 Task: Check the sale-to-list ratio of eat-in area in the last 5 years.
Action: Mouse moved to (770, 185)
Screenshot: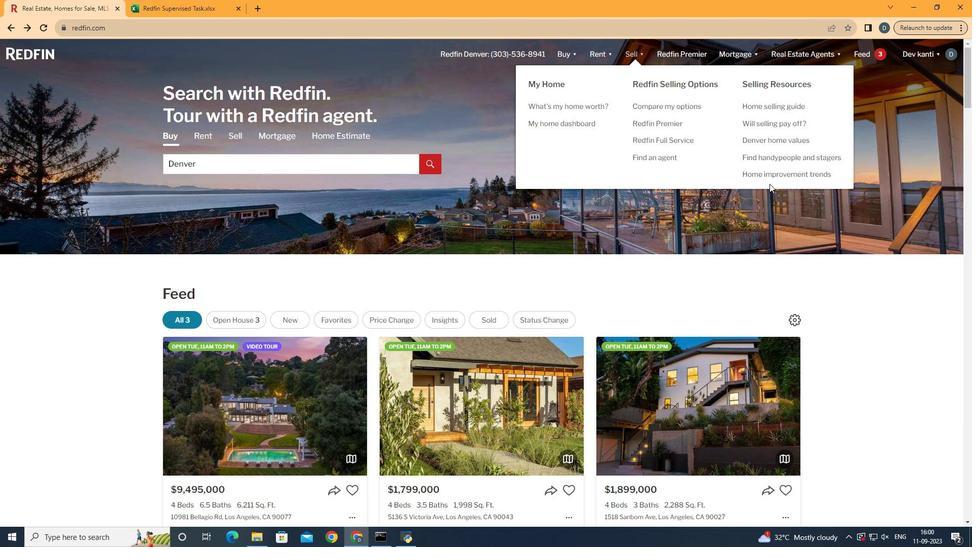 
Action: Mouse pressed left at (770, 185)
Screenshot: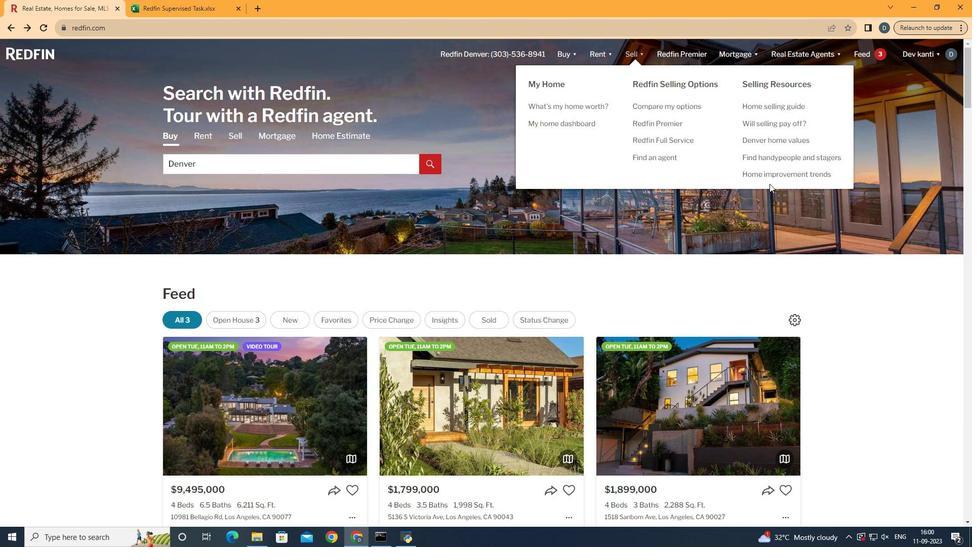 
Action: Mouse moved to (776, 180)
Screenshot: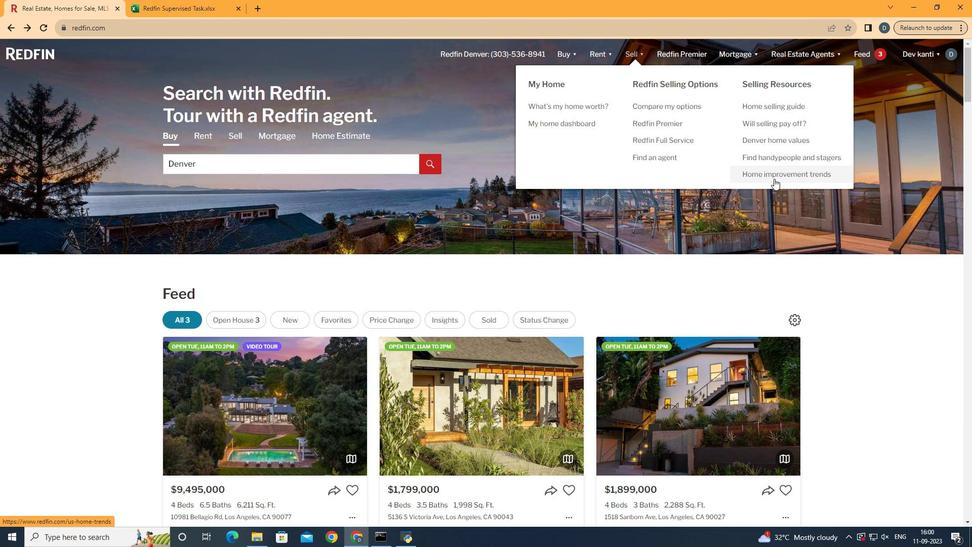 
Action: Mouse pressed left at (776, 180)
Screenshot: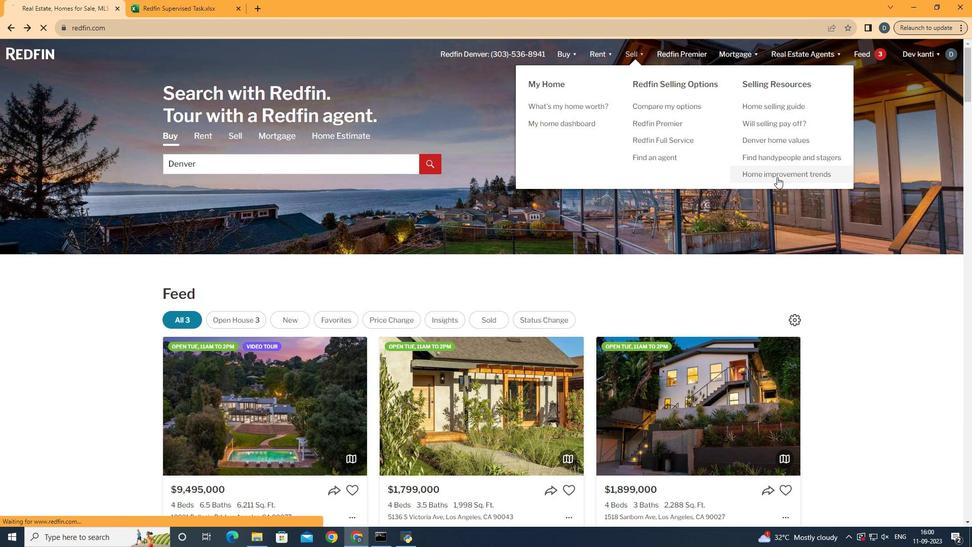 
Action: Mouse moved to (241, 199)
Screenshot: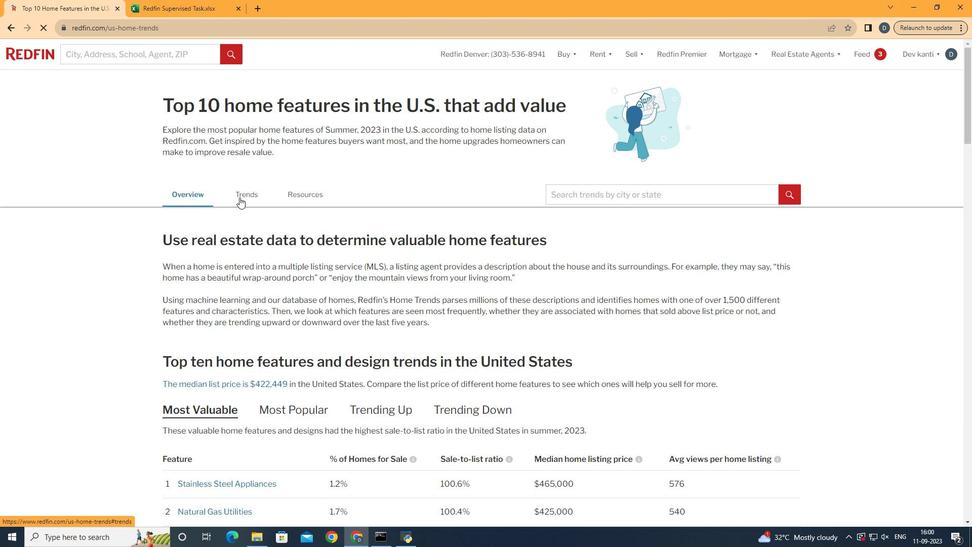 
Action: Mouse pressed left at (241, 199)
Screenshot: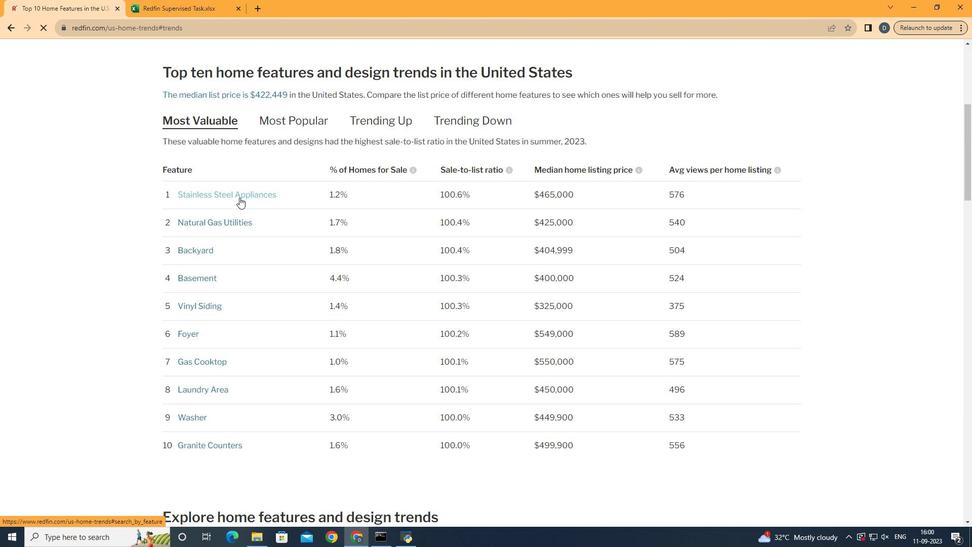 
Action: Mouse moved to (360, 324)
Screenshot: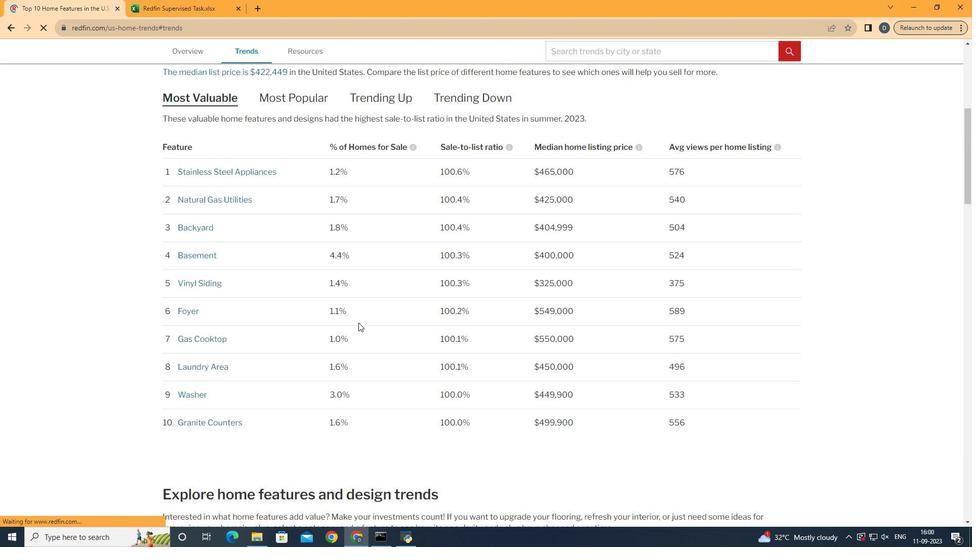 
Action: Mouse scrolled (360, 323) with delta (0, 0)
Screenshot: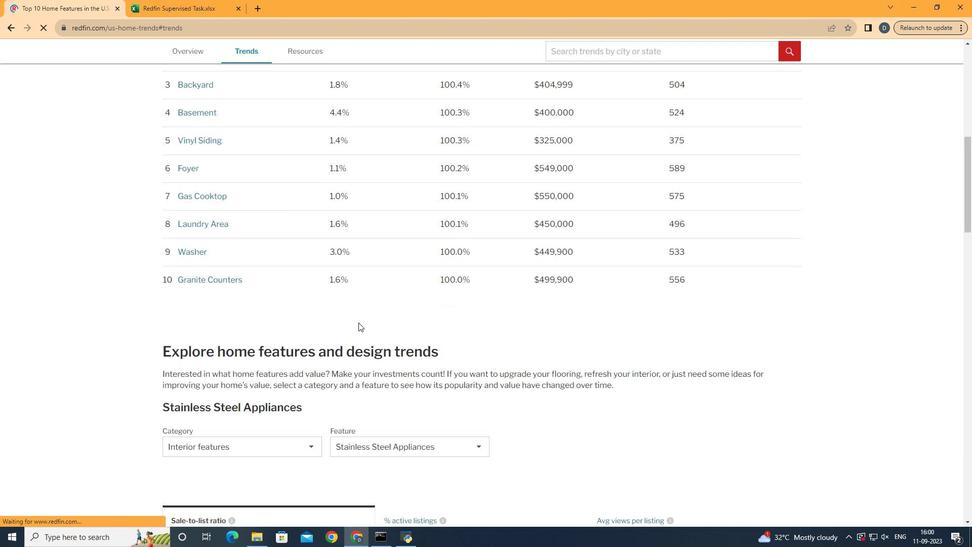 
Action: Mouse scrolled (360, 323) with delta (0, 0)
Screenshot: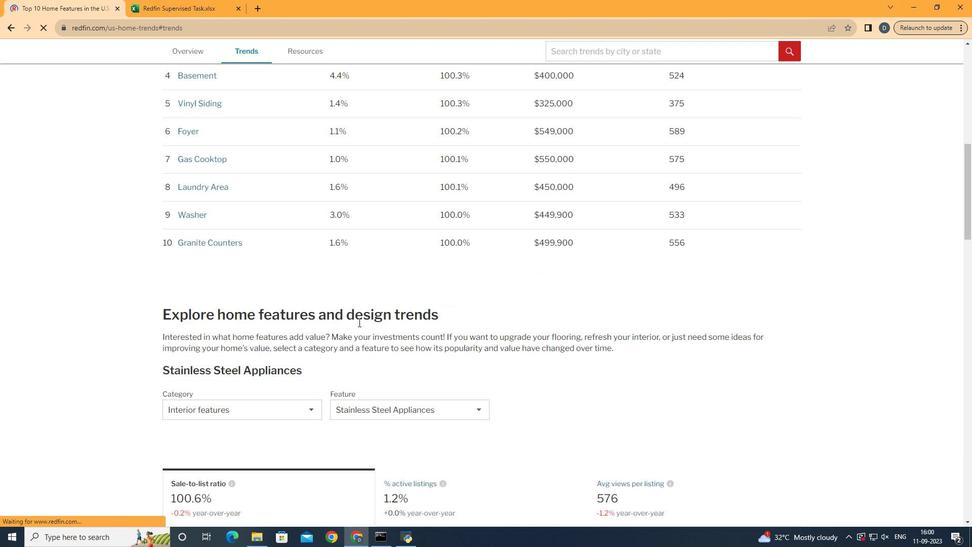 
Action: Mouse scrolled (360, 323) with delta (0, 0)
Screenshot: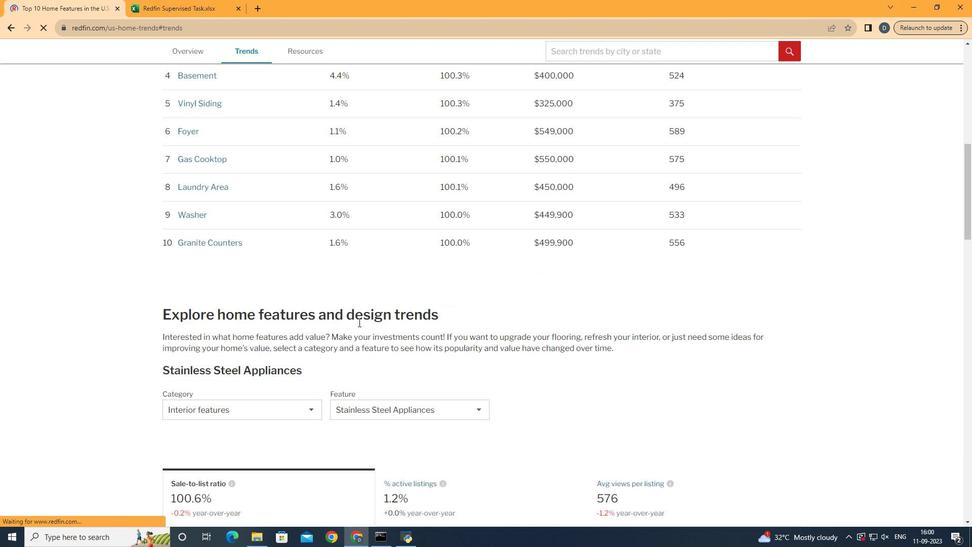 
Action: Mouse scrolled (360, 323) with delta (0, 0)
Screenshot: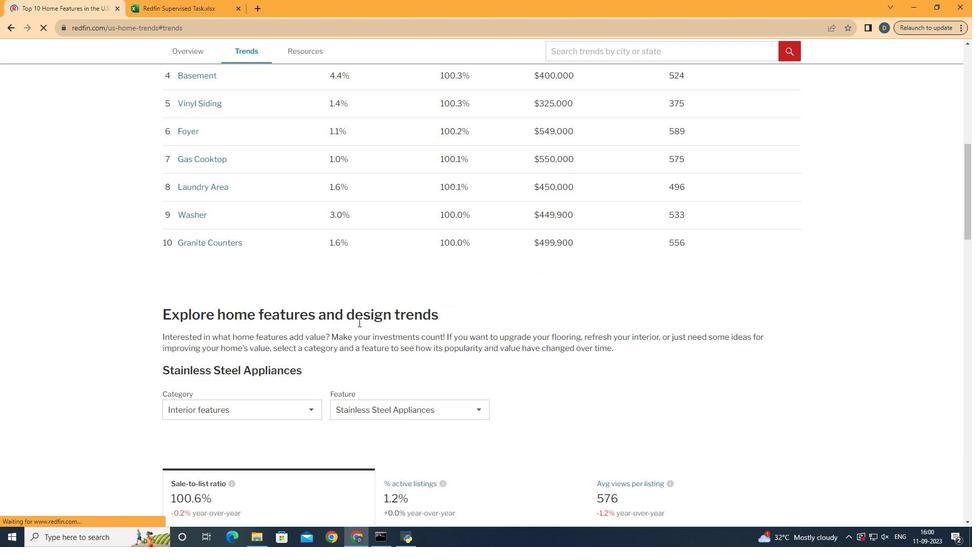 
Action: Mouse scrolled (360, 323) with delta (0, 0)
Screenshot: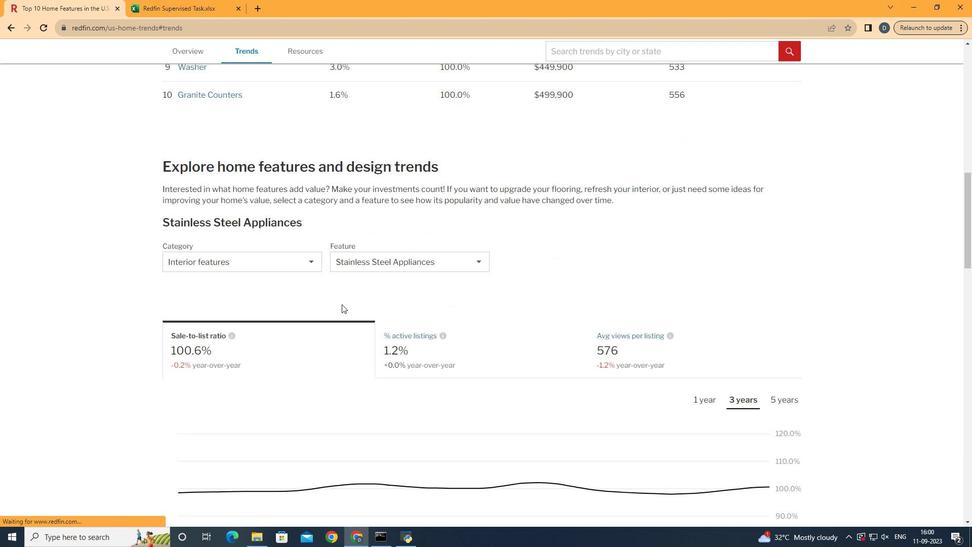 
Action: Mouse scrolled (360, 323) with delta (0, 0)
Screenshot: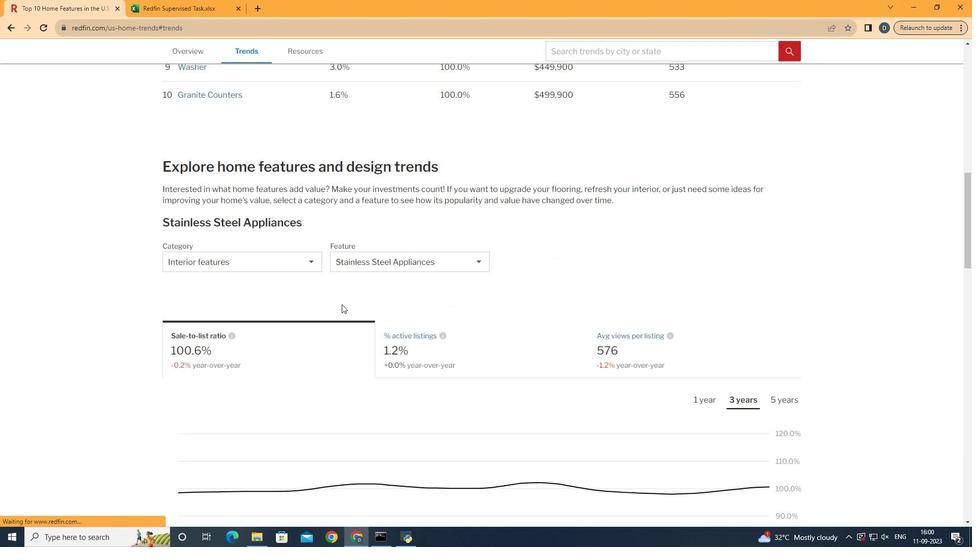 
Action: Mouse scrolled (360, 323) with delta (0, 0)
Screenshot: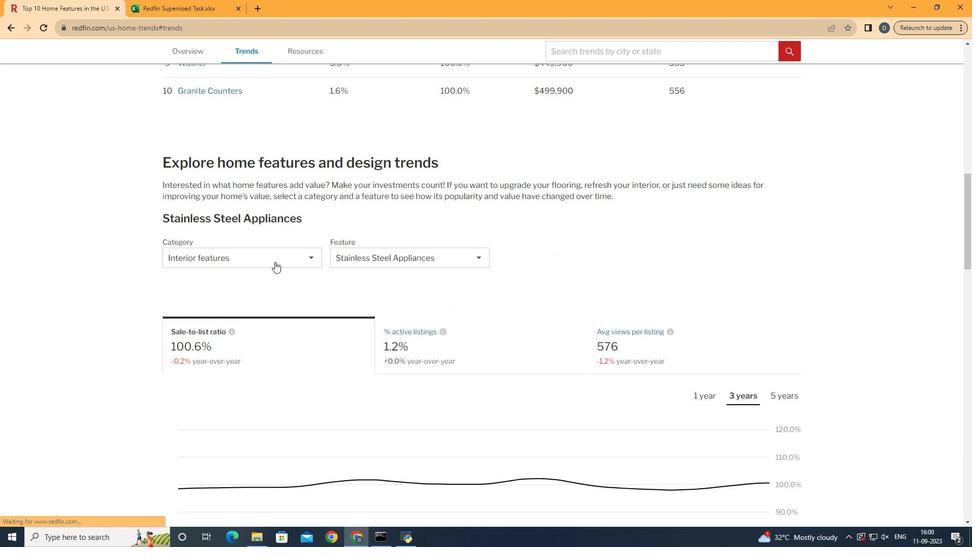 
Action: Mouse moved to (256, 253)
Screenshot: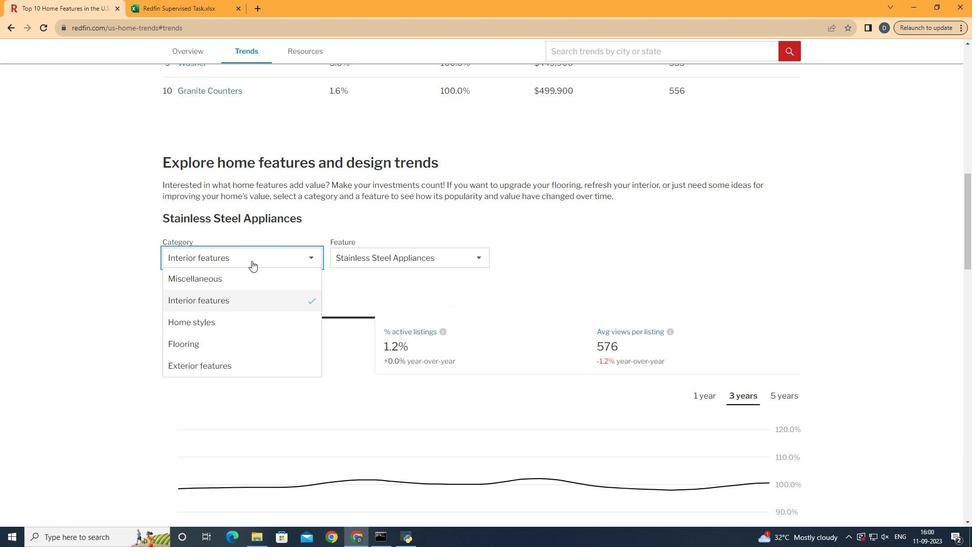 
Action: Mouse pressed left at (256, 253)
Screenshot: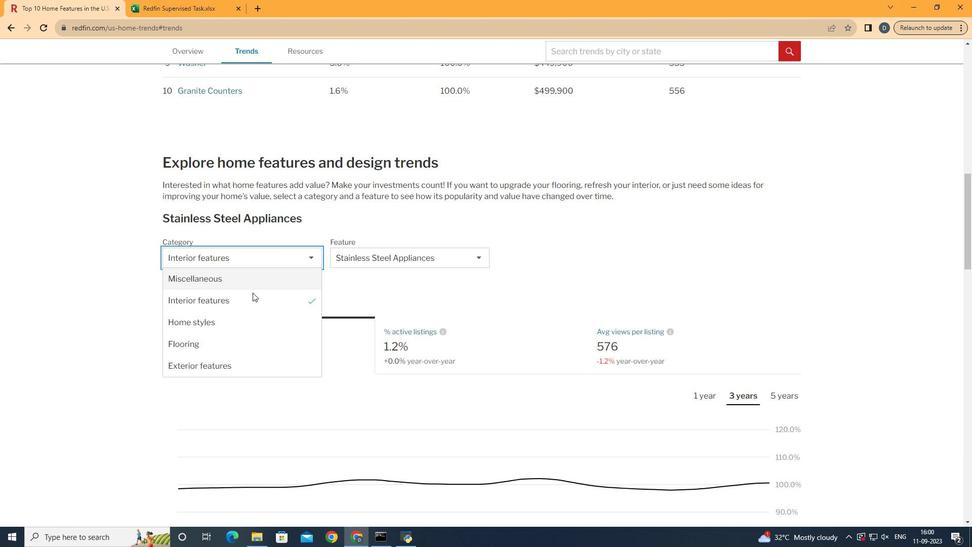
Action: Mouse moved to (255, 300)
Screenshot: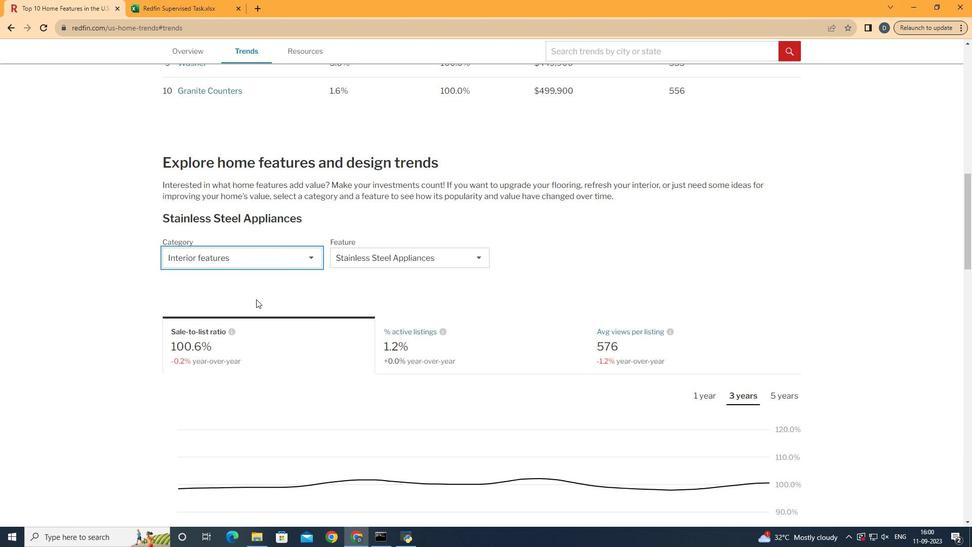 
Action: Mouse pressed left at (255, 300)
Screenshot: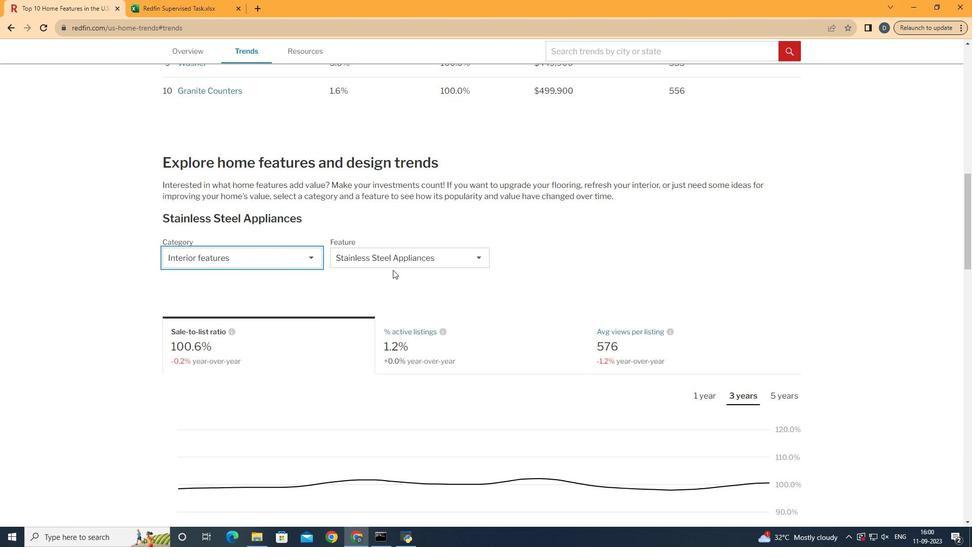 
Action: Mouse moved to (398, 270)
Screenshot: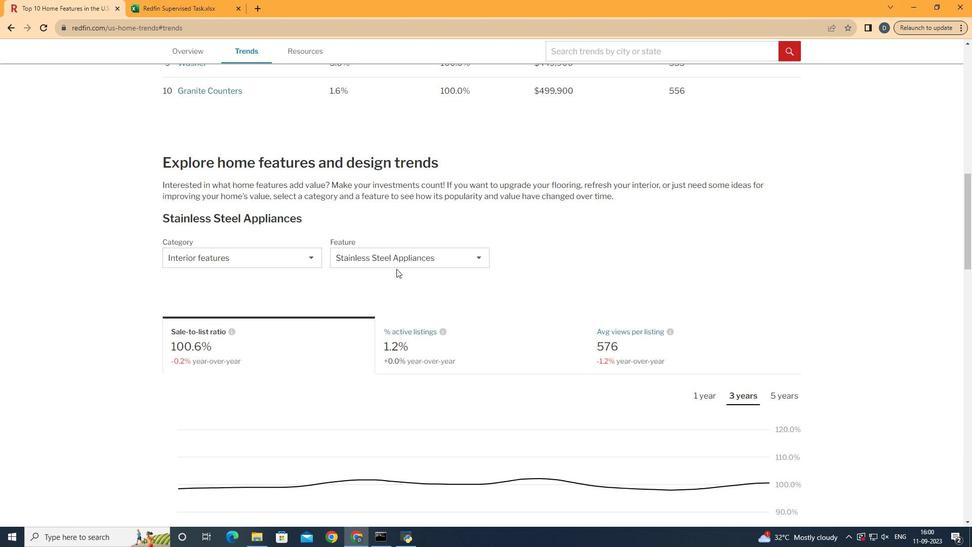 
Action: Mouse pressed left at (398, 270)
Screenshot: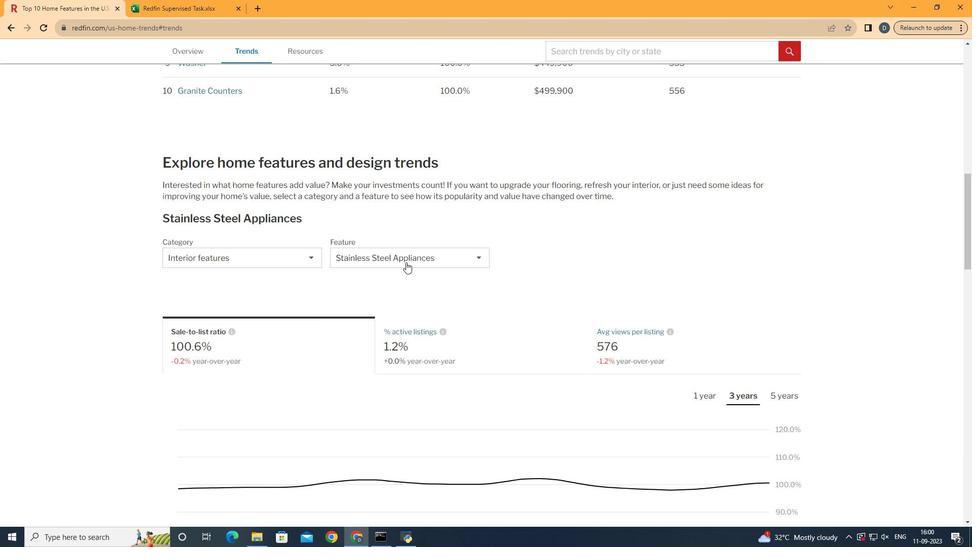 
Action: Mouse moved to (407, 263)
Screenshot: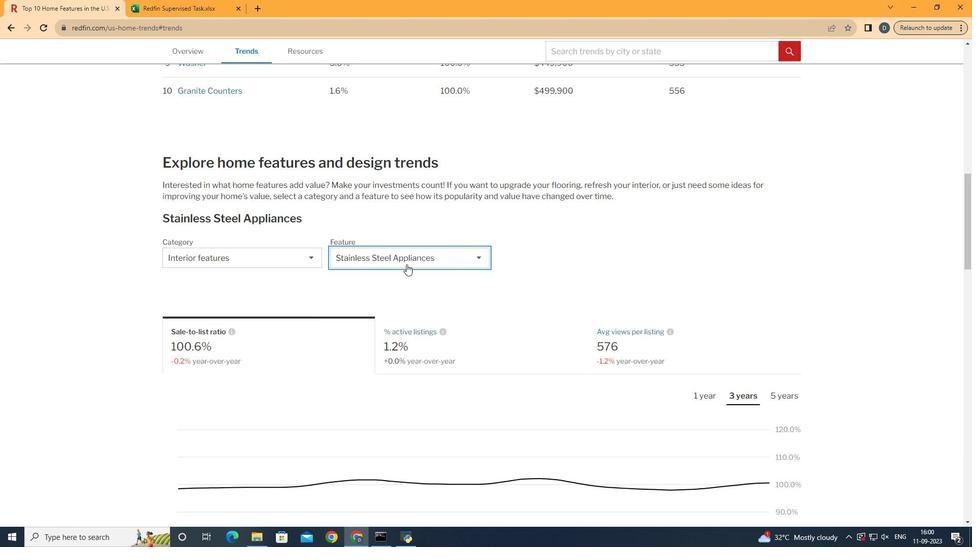 
Action: Mouse pressed left at (407, 263)
Screenshot: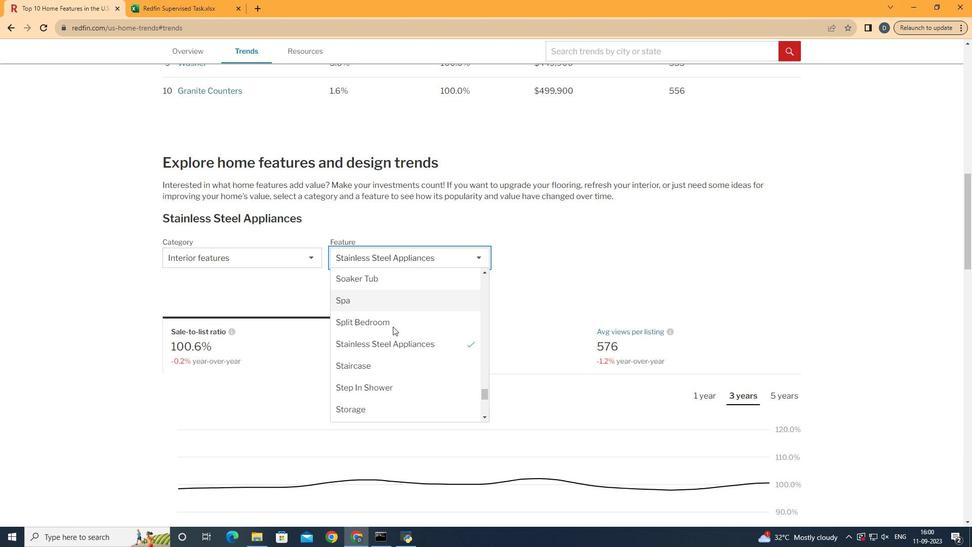 
Action: Mouse moved to (394, 336)
Screenshot: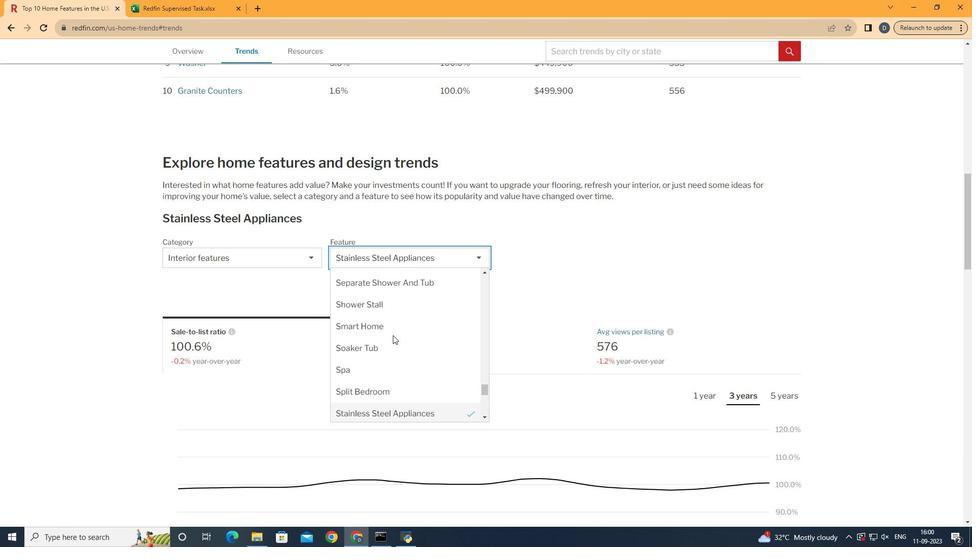 
Action: Mouse scrolled (394, 337) with delta (0, 0)
Screenshot: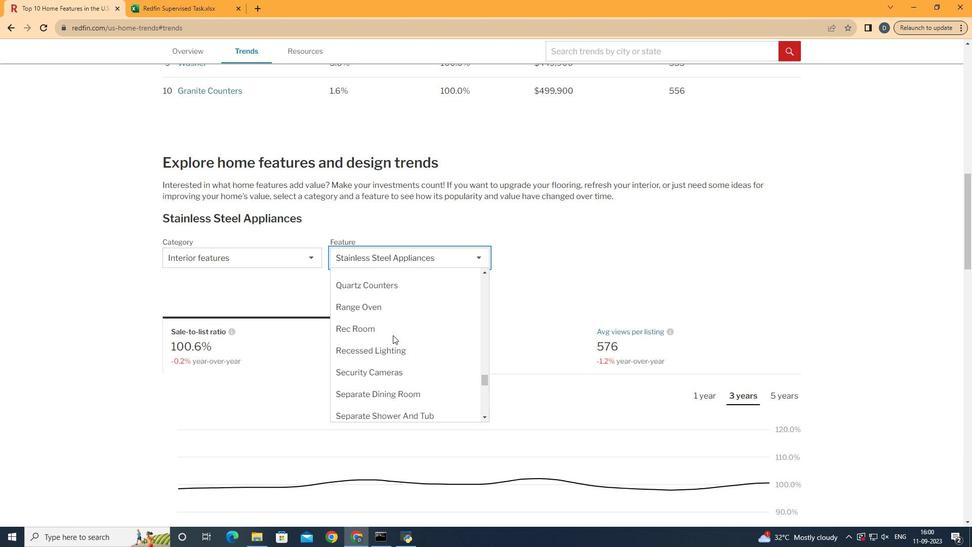 
Action: Mouse scrolled (394, 337) with delta (0, 0)
Screenshot: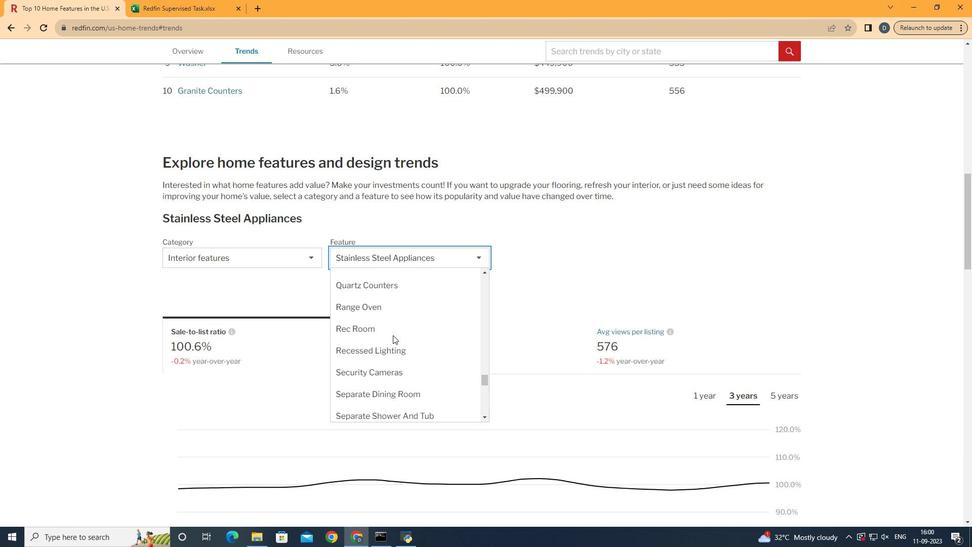 
Action: Mouse scrolled (394, 337) with delta (0, 0)
Screenshot: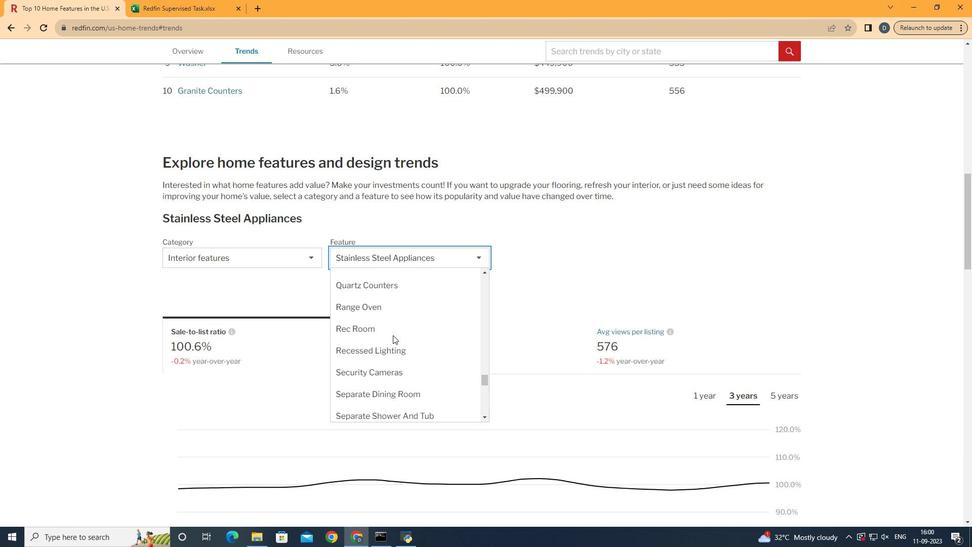 
Action: Mouse scrolled (394, 337) with delta (0, 0)
Screenshot: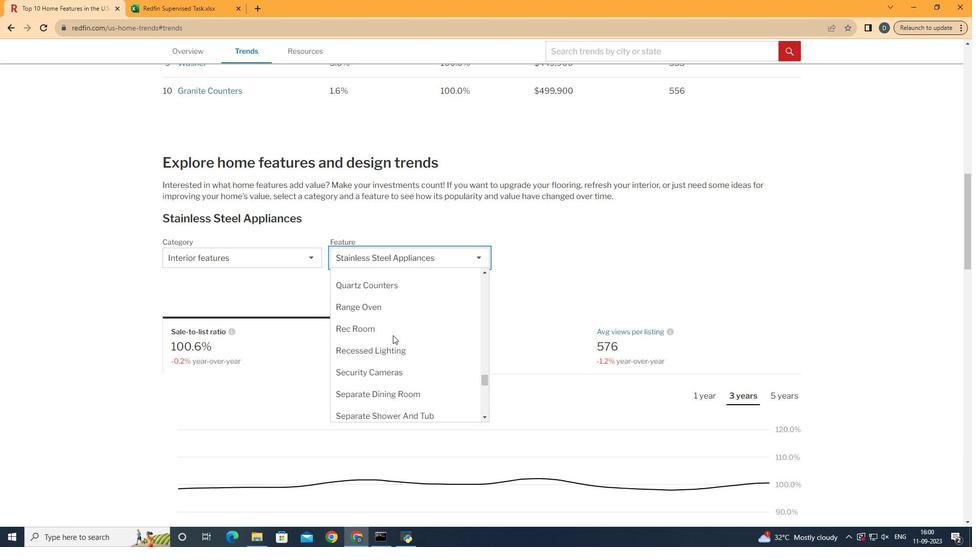 
Action: Mouse scrolled (394, 337) with delta (0, 0)
Screenshot: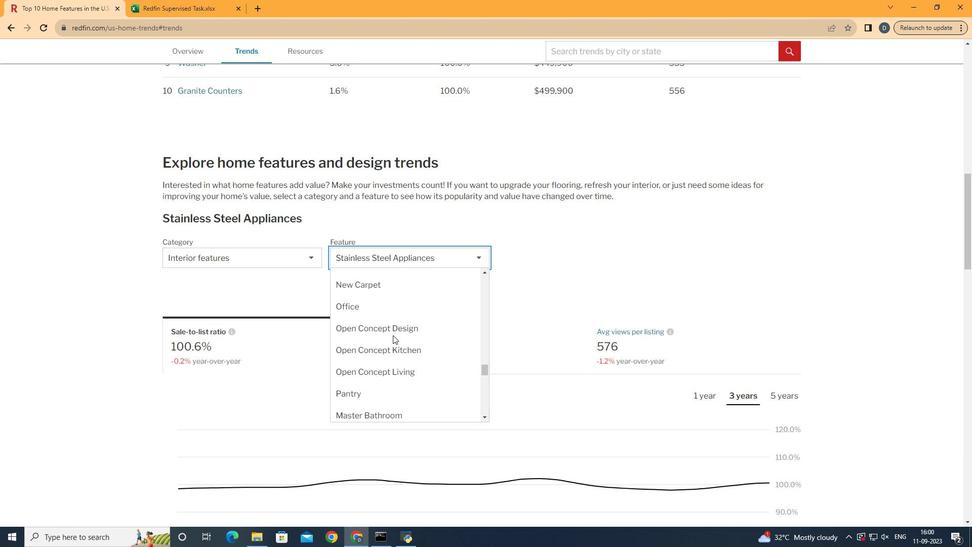 
Action: Mouse scrolled (394, 337) with delta (0, 0)
Screenshot: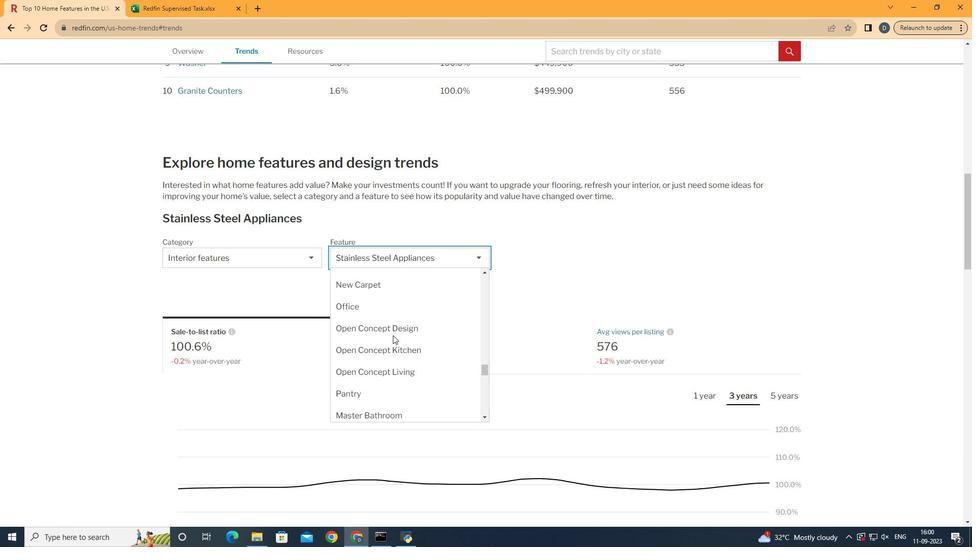 
Action: Mouse scrolled (394, 337) with delta (0, 0)
Screenshot: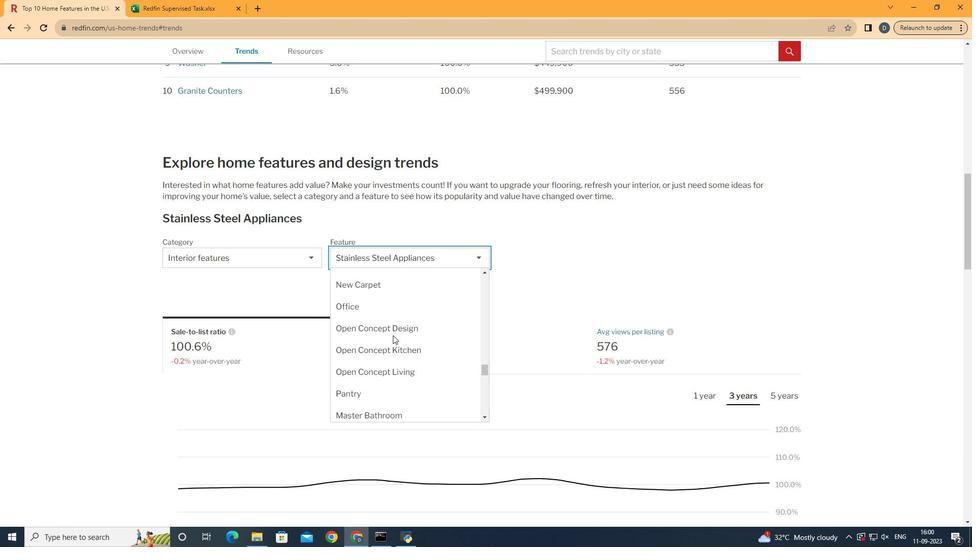 
Action: Mouse scrolled (394, 337) with delta (0, 0)
Screenshot: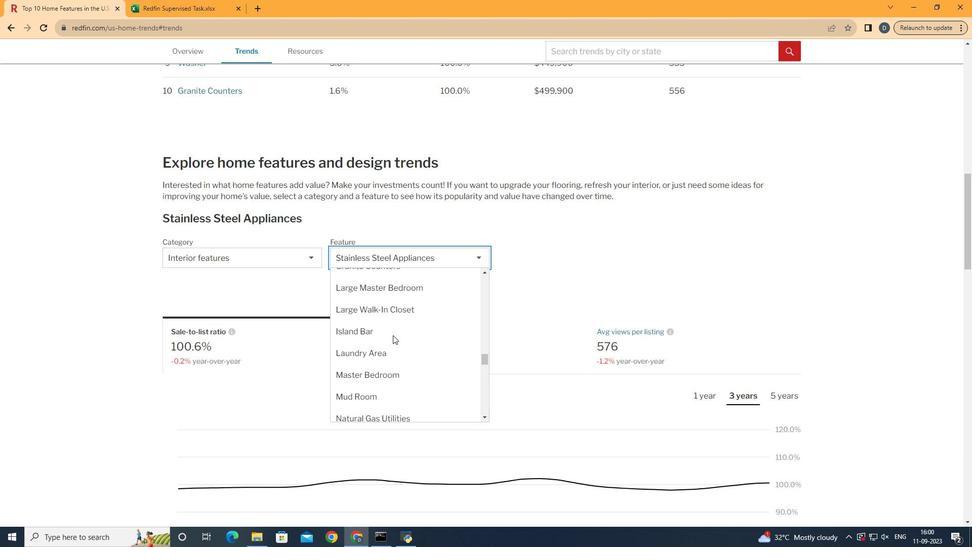 
Action: Mouse scrolled (394, 337) with delta (0, 0)
Screenshot: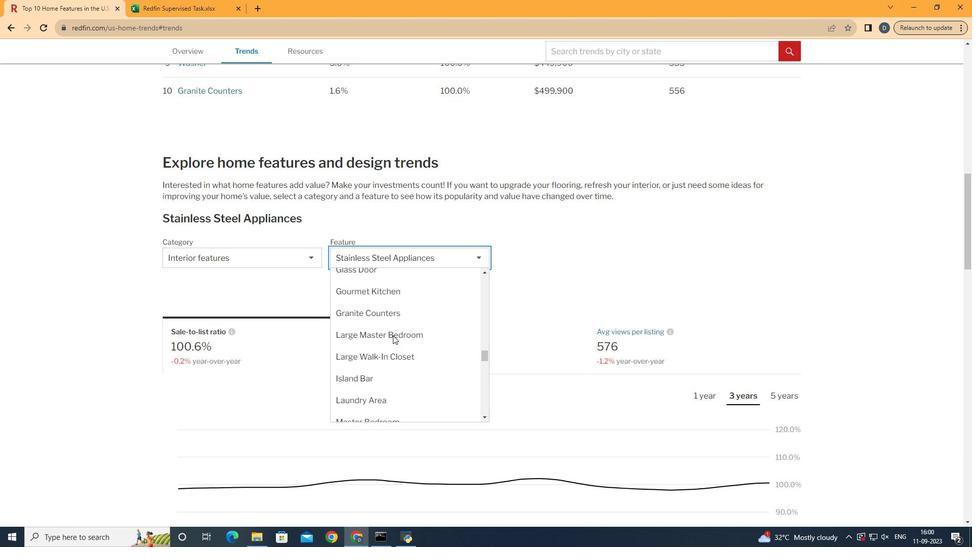 
Action: Mouse scrolled (394, 337) with delta (0, 0)
Screenshot: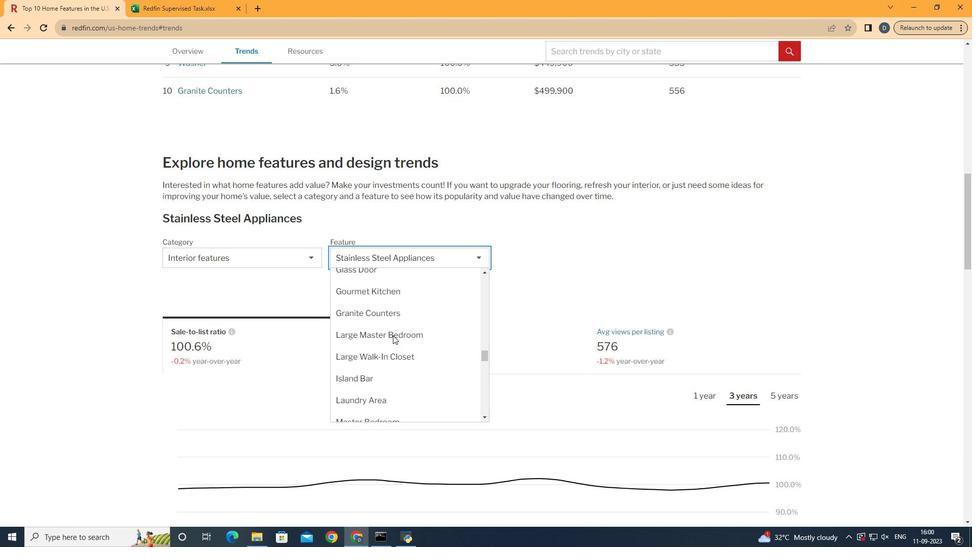 
Action: Mouse scrolled (394, 337) with delta (0, 0)
Screenshot: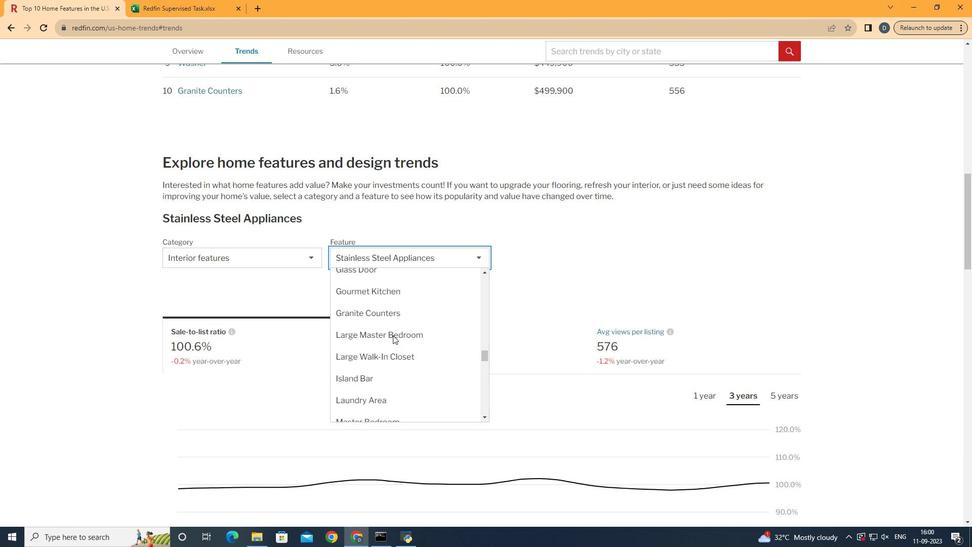
Action: Mouse scrolled (394, 337) with delta (0, 0)
Screenshot: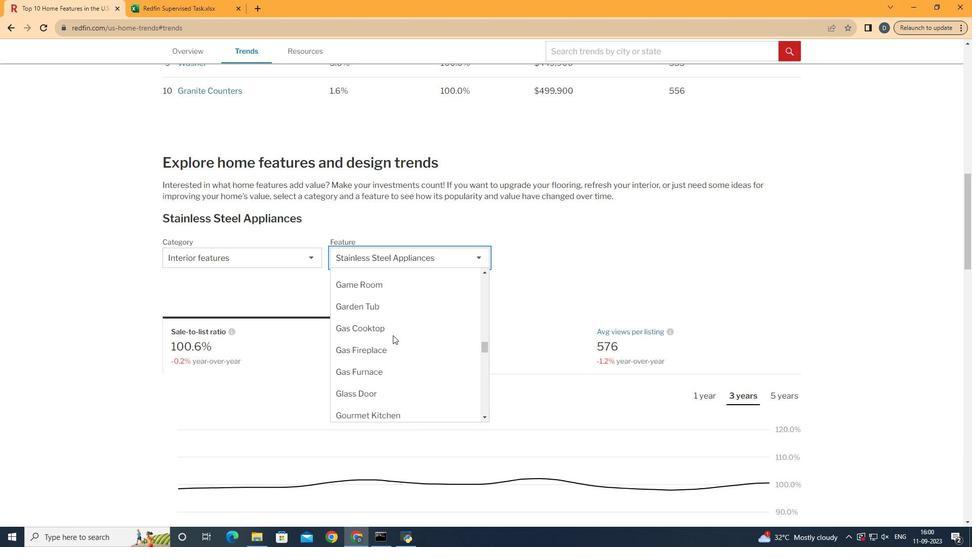 
Action: Mouse scrolled (394, 337) with delta (0, 0)
Screenshot: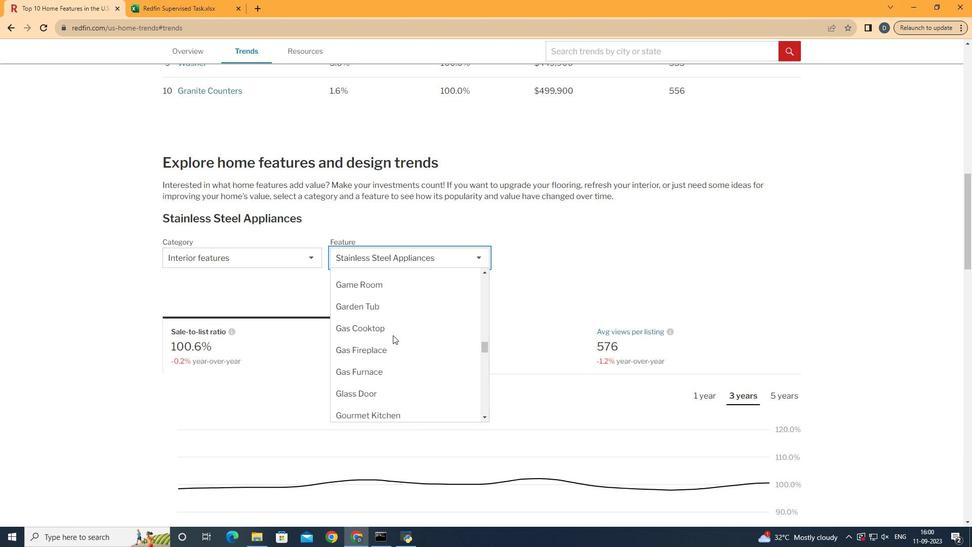 
Action: Mouse scrolled (394, 337) with delta (0, 0)
Screenshot: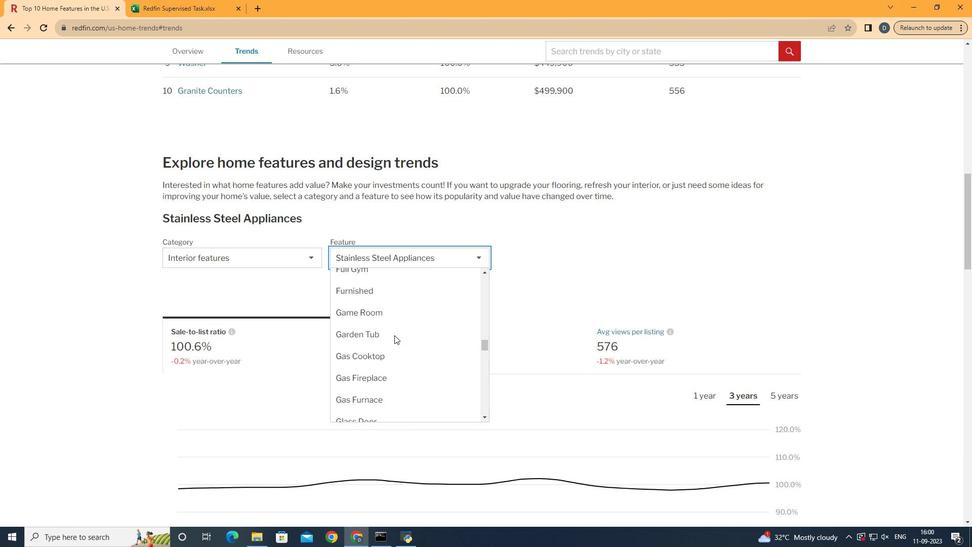 
Action: Mouse moved to (396, 336)
Screenshot: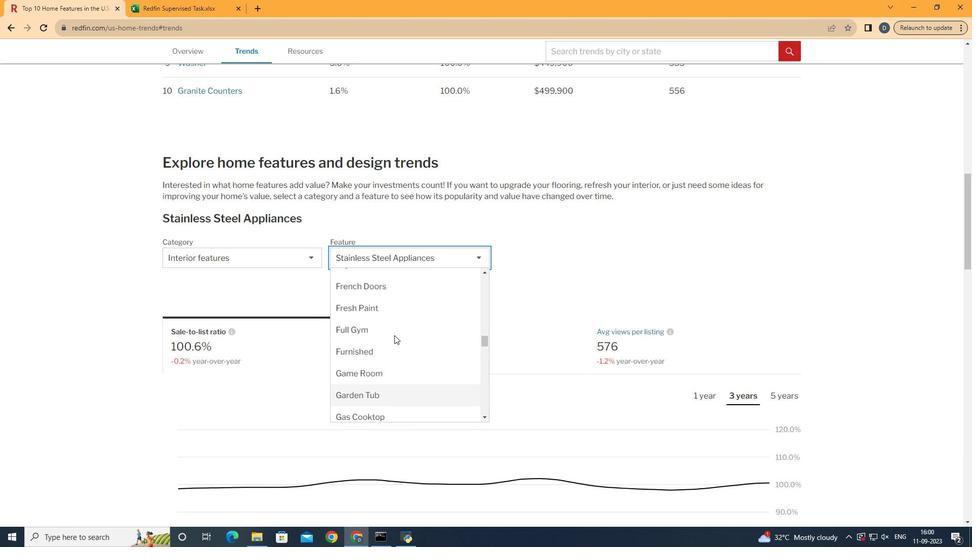 
Action: Mouse scrolled (396, 337) with delta (0, 0)
Screenshot: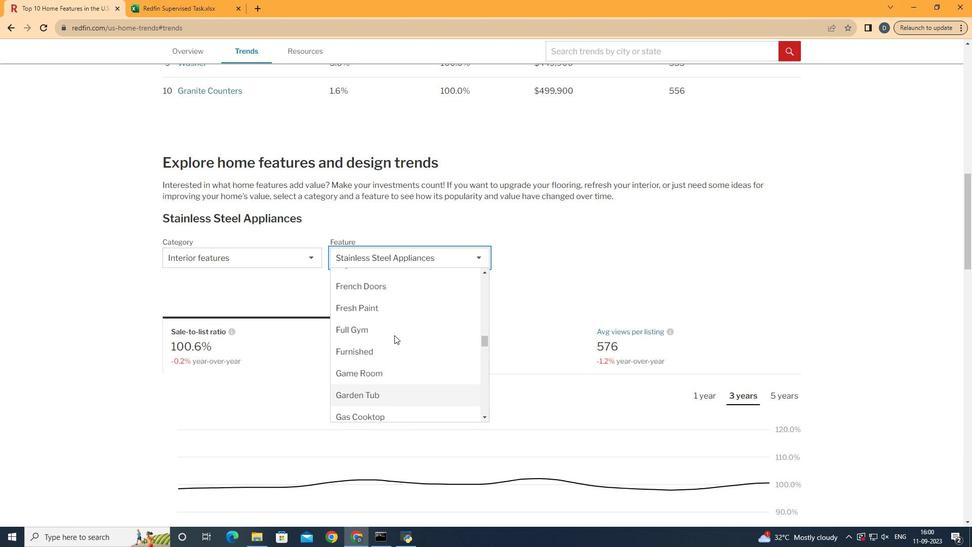 
Action: Mouse scrolled (396, 337) with delta (0, 0)
Screenshot: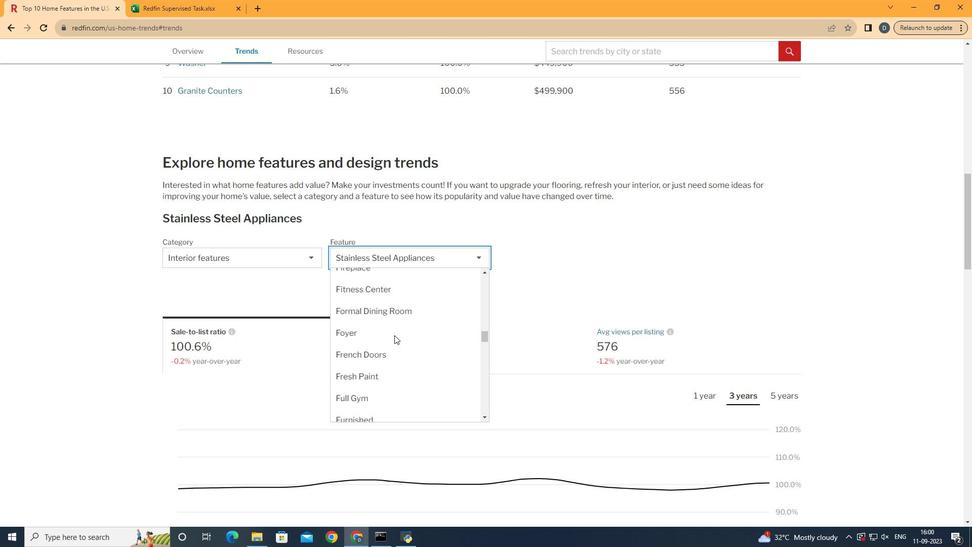 
Action: Mouse scrolled (396, 337) with delta (0, 0)
Screenshot: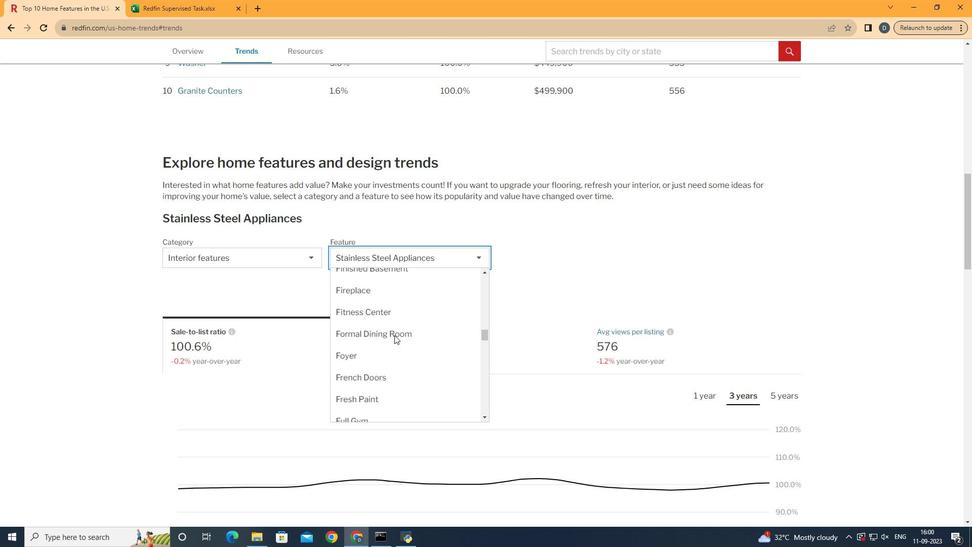 
Action: Mouse moved to (402, 363)
Screenshot: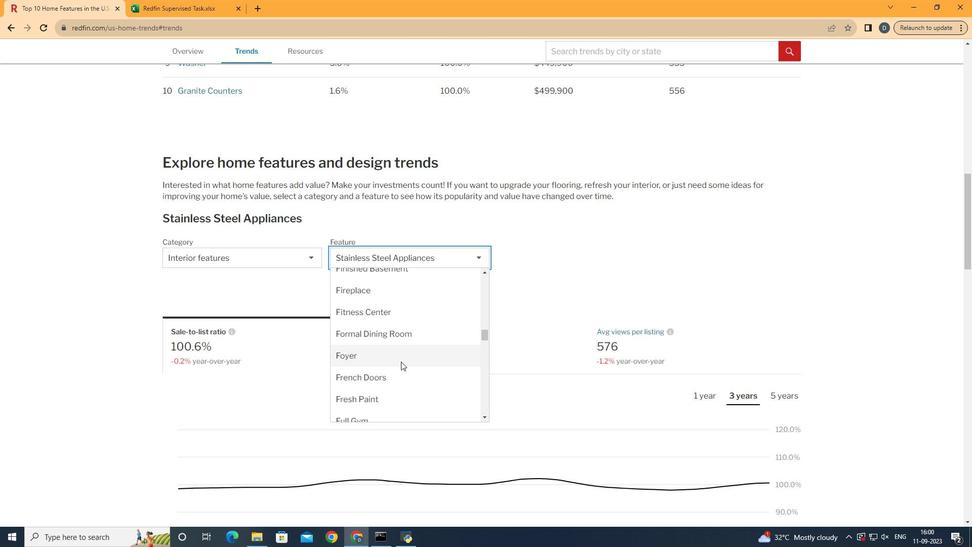 
Action: Mouse scrolled (402, 363) with delta (0, 0)
Screenshot: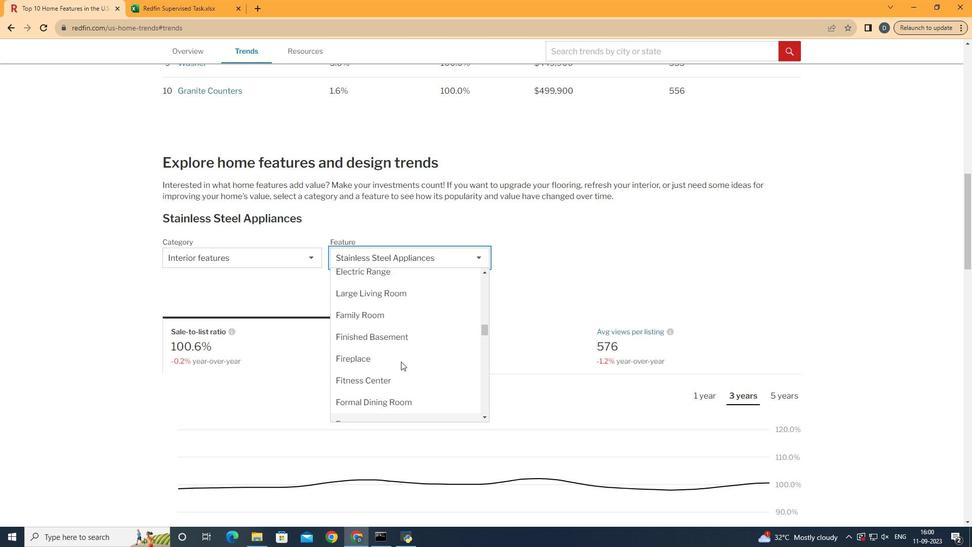 
Action: Mouse scrolled (402, 363) with delta (0, 0)
Screenshot: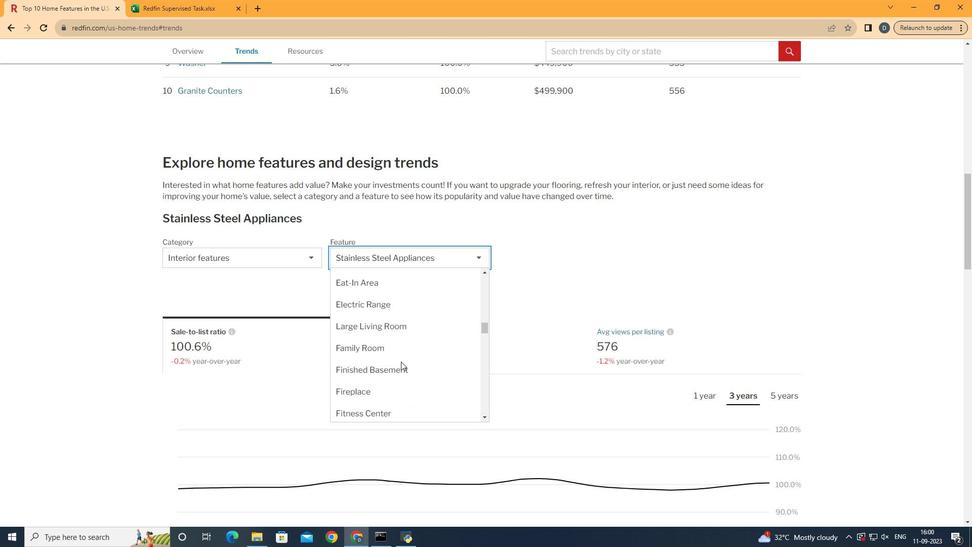 
Action: Mouse scrolled (402, 363) with delta (0, 0)
Screenshot: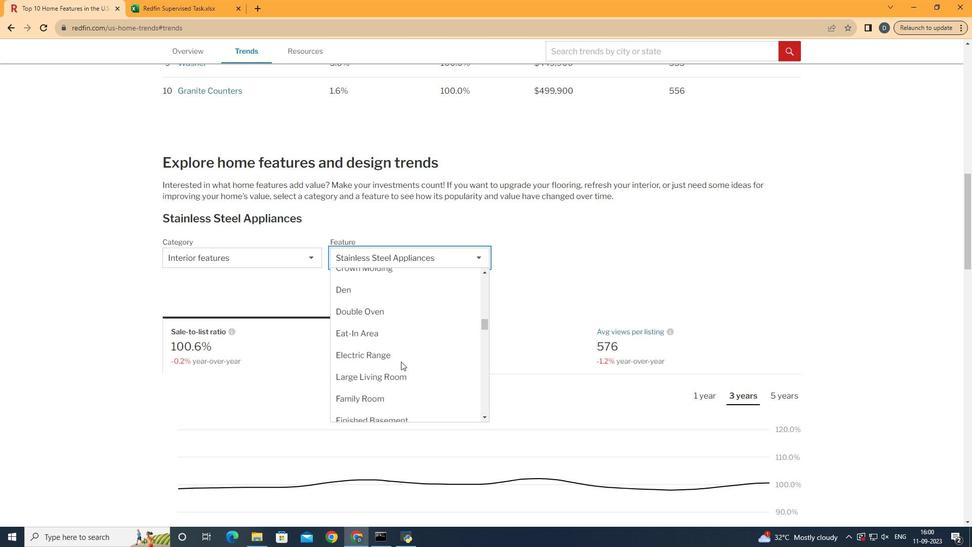 
Action: Mouse moved to (415, 337)
Screenshot: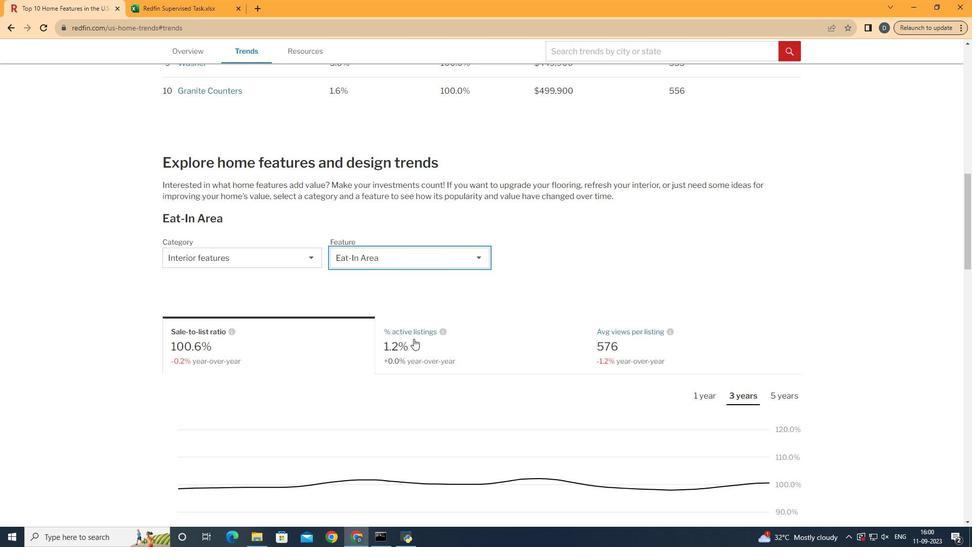 
Action: Mouse pressed left at (415, 337)
Screenshot: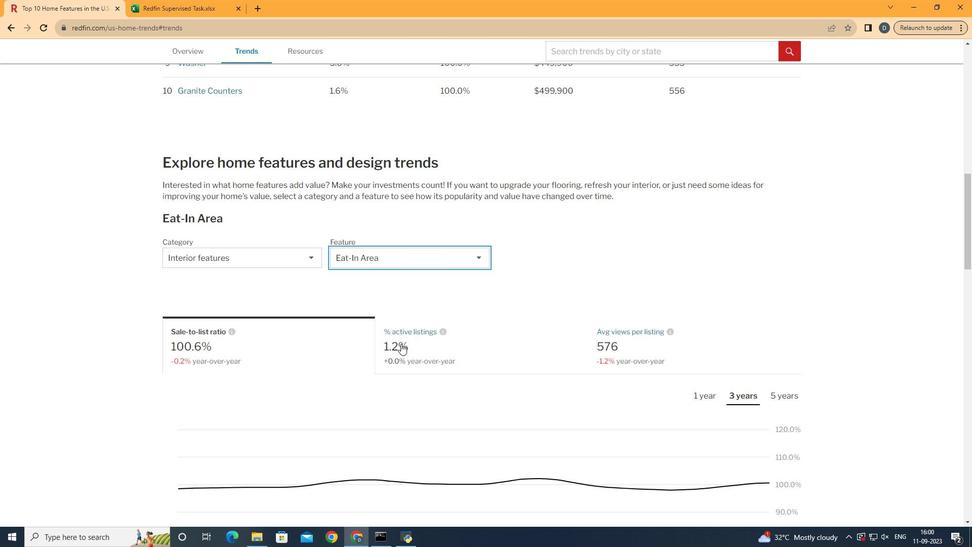 
Action: Mouse moved to (267, 350)
Screenshot: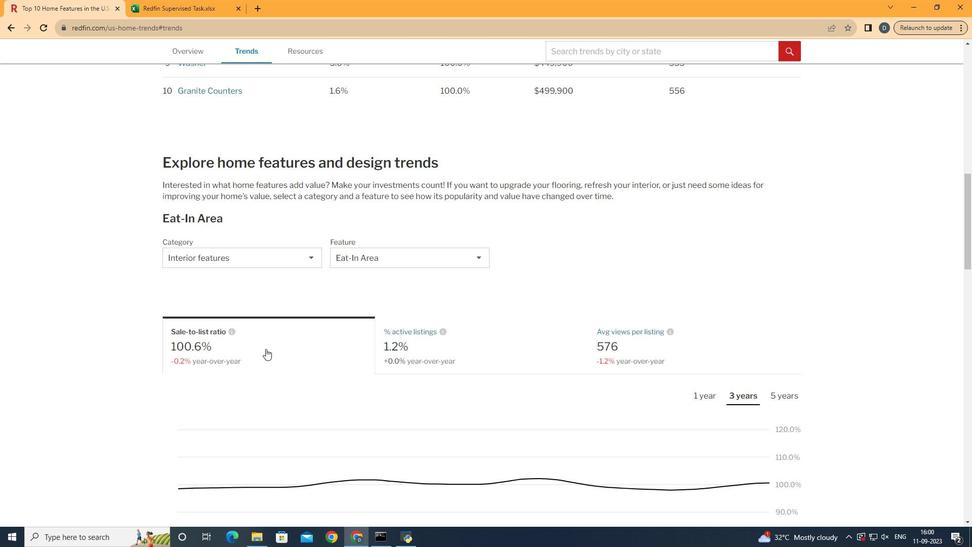 
Action: Mouse pressed left at (267, 350)
Screenshot: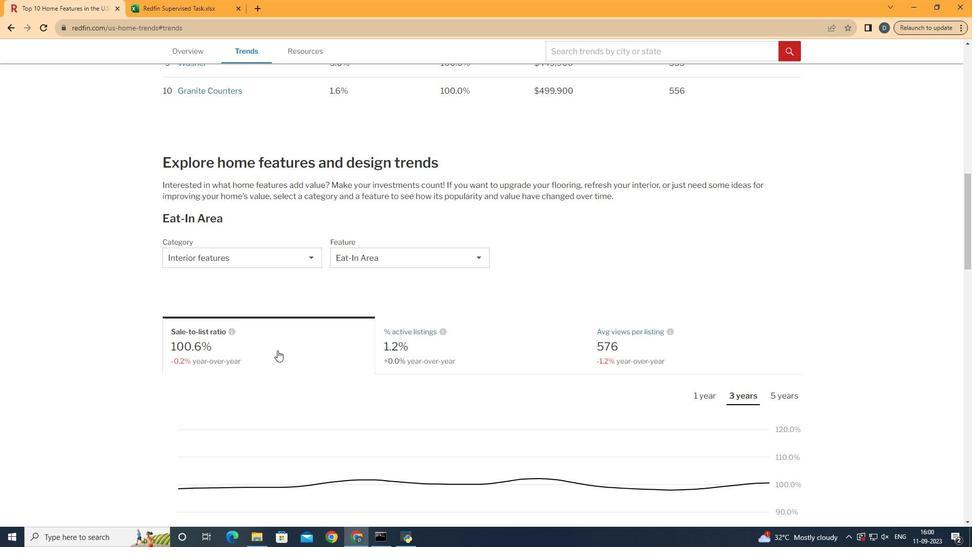 
Action: Mouse moved to (290, 351)
Screenshot: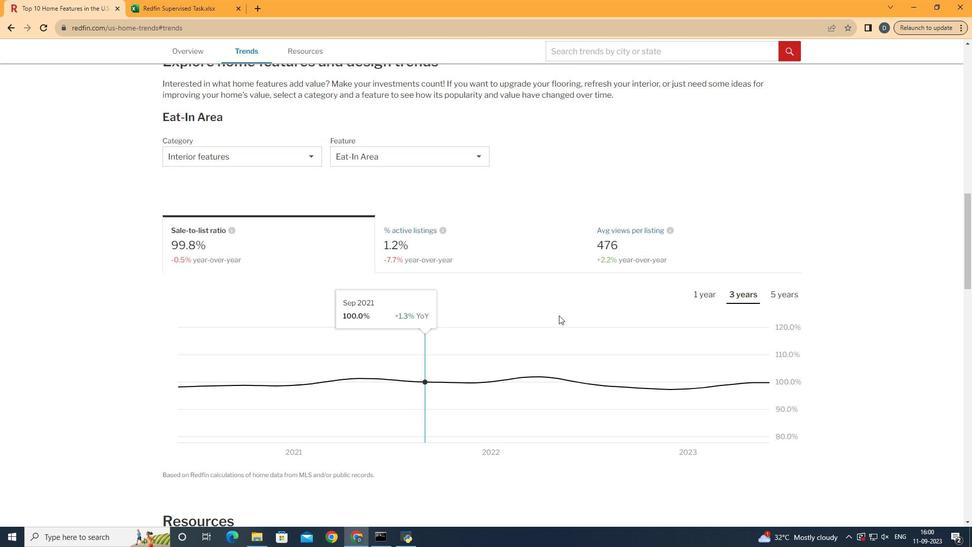 
Action: Mouse scrolled (290, 351) with delta (0, 0)
Screenshot: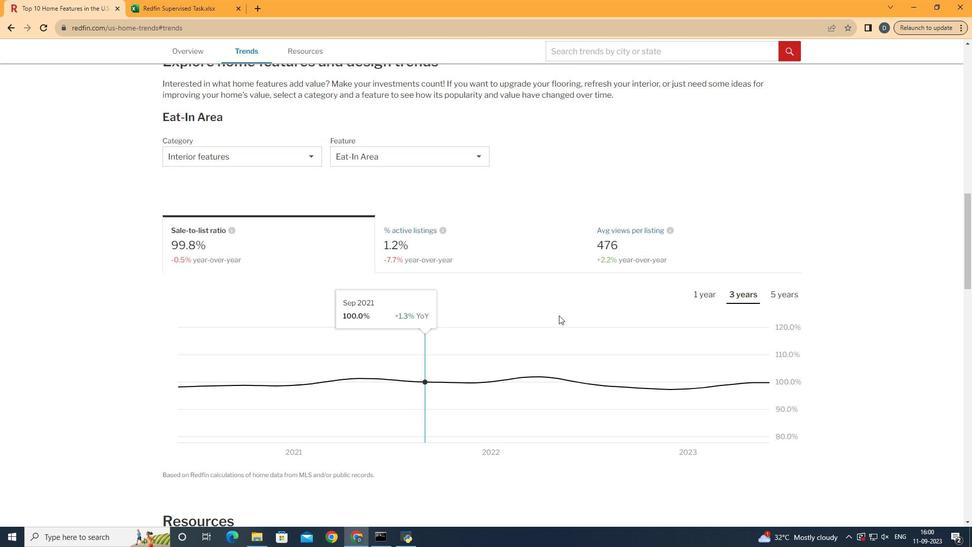 
Action: Mouse moved to (294, 351)
Screenshot: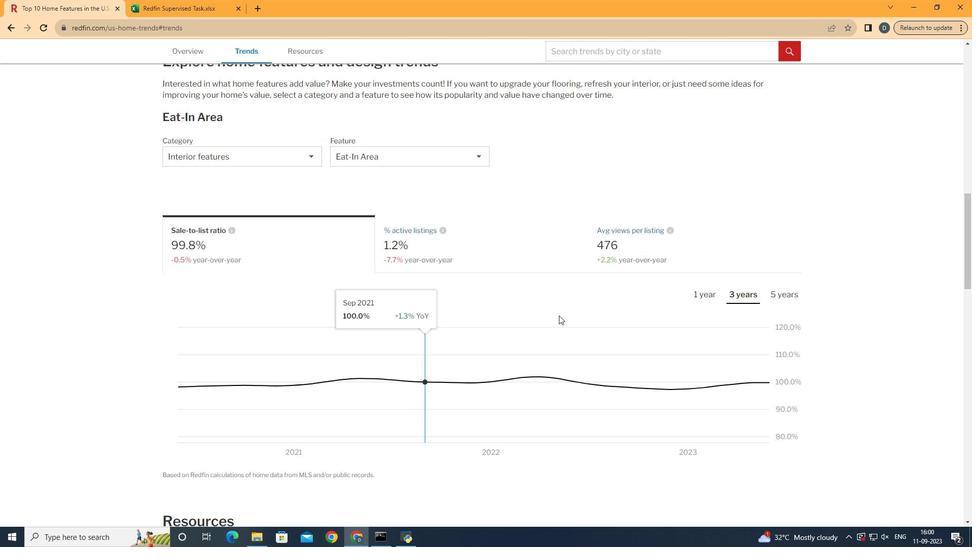 
Action: Mouse scrolled (294, 351) with delta (0, 0)
Screenshot: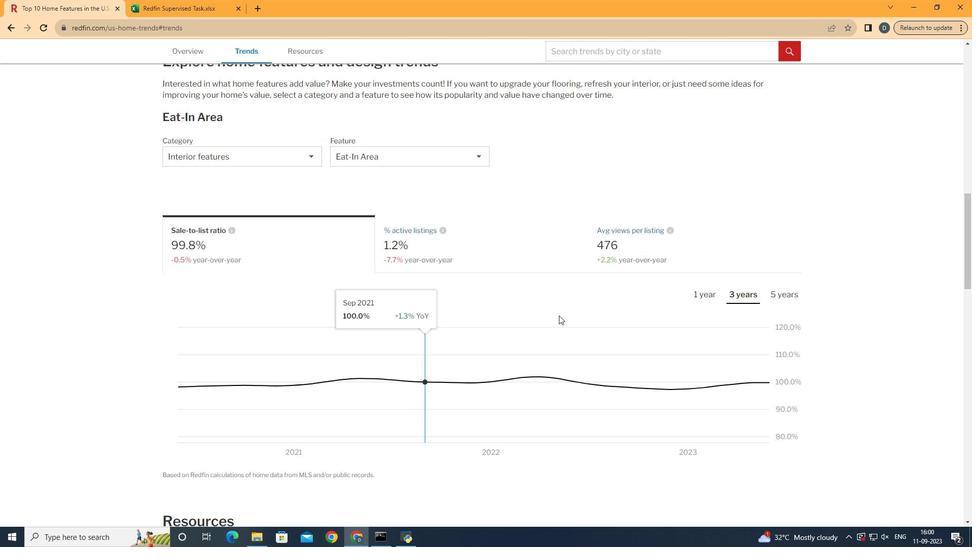 
Action: Mouse moved to (781, 291)
Screenshot: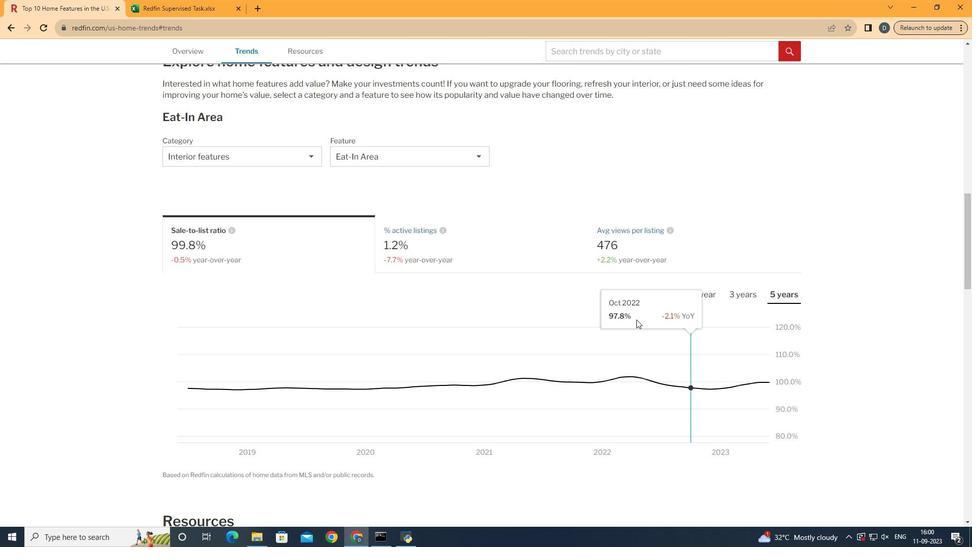 
Action: Mouse pressed left at (781, 291)
Screenshot: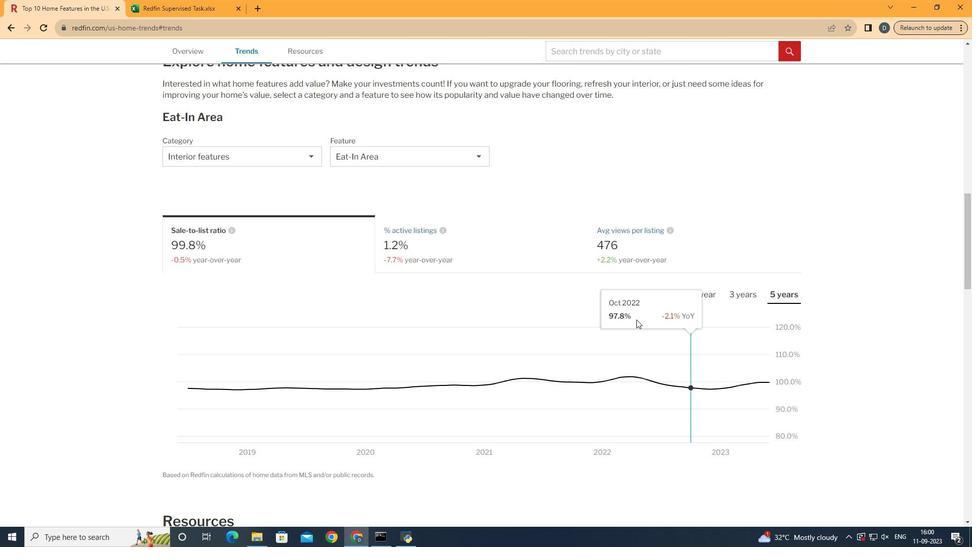 
Action: Mouse moved to (793, 368)
Screenshot: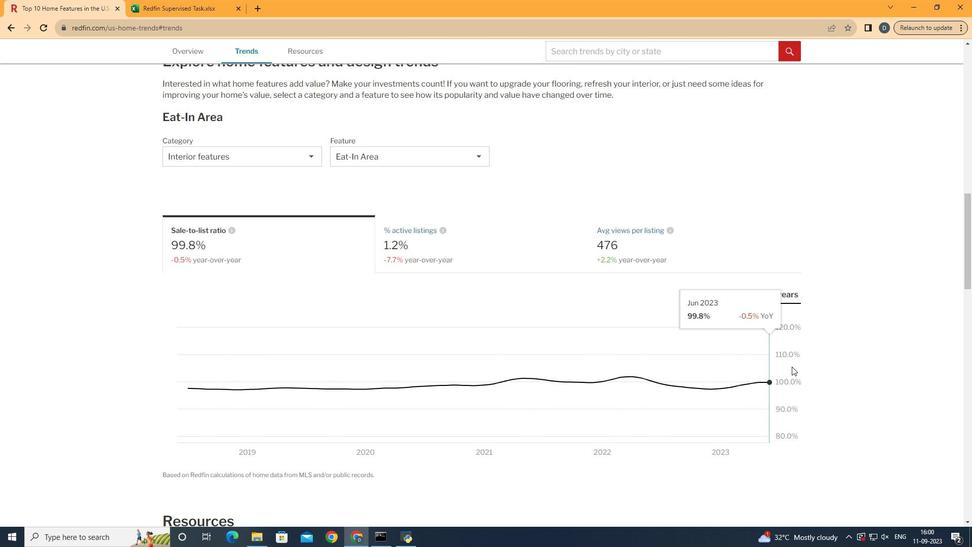 
